 Task: Create a section Dependency Management Sprint and in the section, add a milestone Web Application Security in the project ApexLine
Action: Mouse moved to (447, 325)
Screenshot: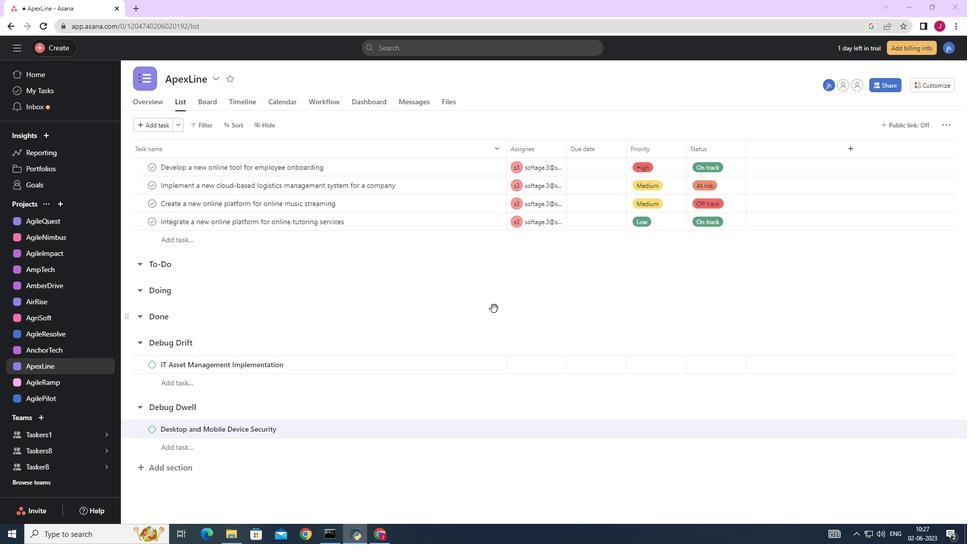 
Action: Mouse scrolled (461, 320) with delta (0, 0)
Screenshot: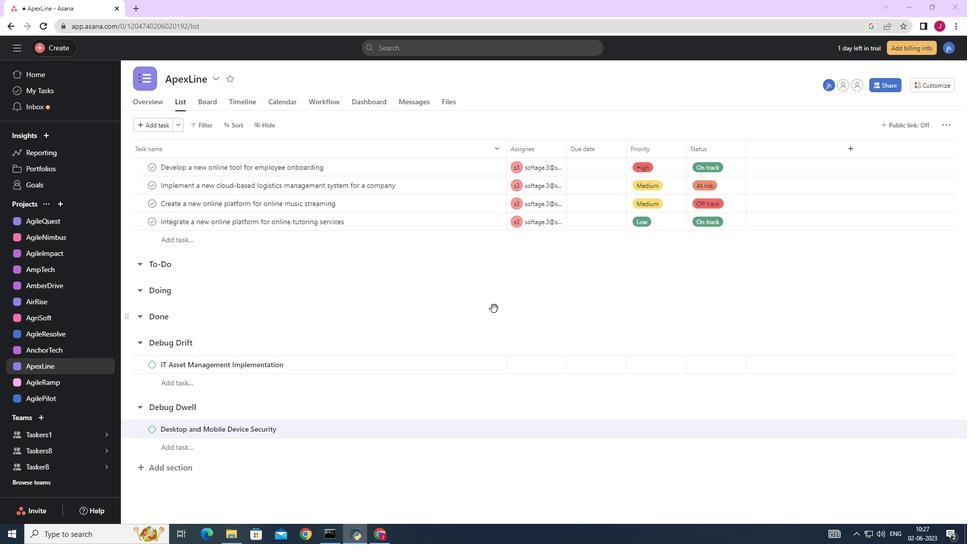 
Action: Mouse moved to (447, 325)
Screenshot: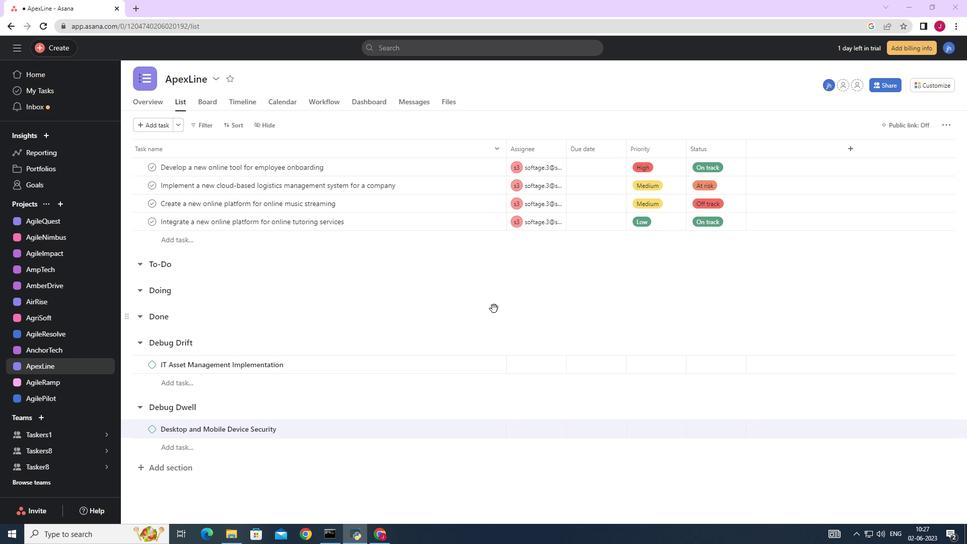 
Action: Mouse scrolled (451, 323) with delta (0, 0)
Screenshot: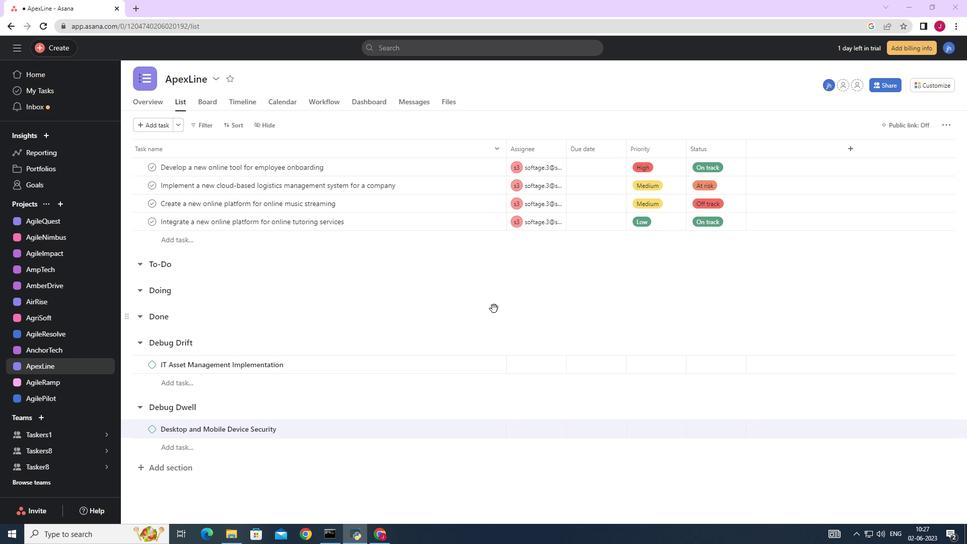 
Action: Mouse moved to (442, 327)
Screenshot: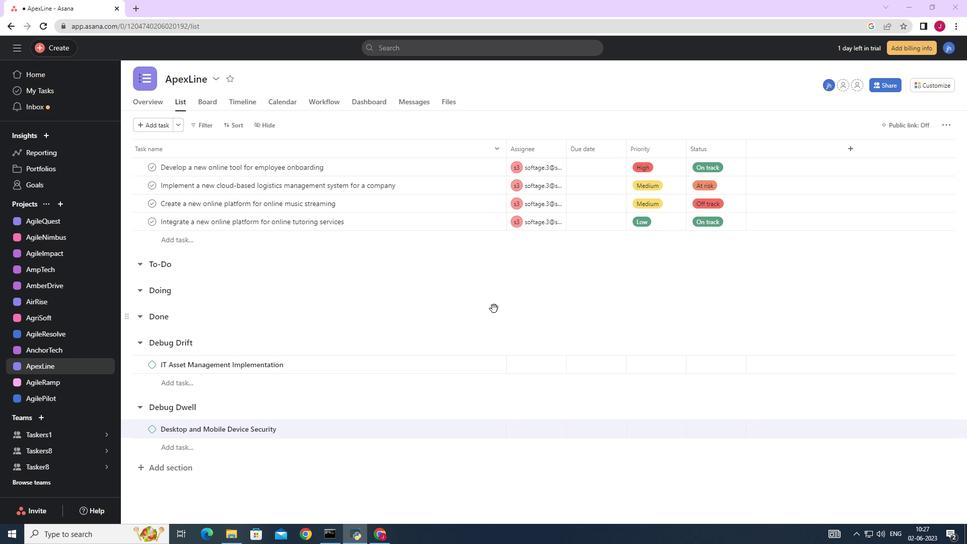 
Action: Mouse scrolled (449, 324) with delta (0, 0)
Screenshot: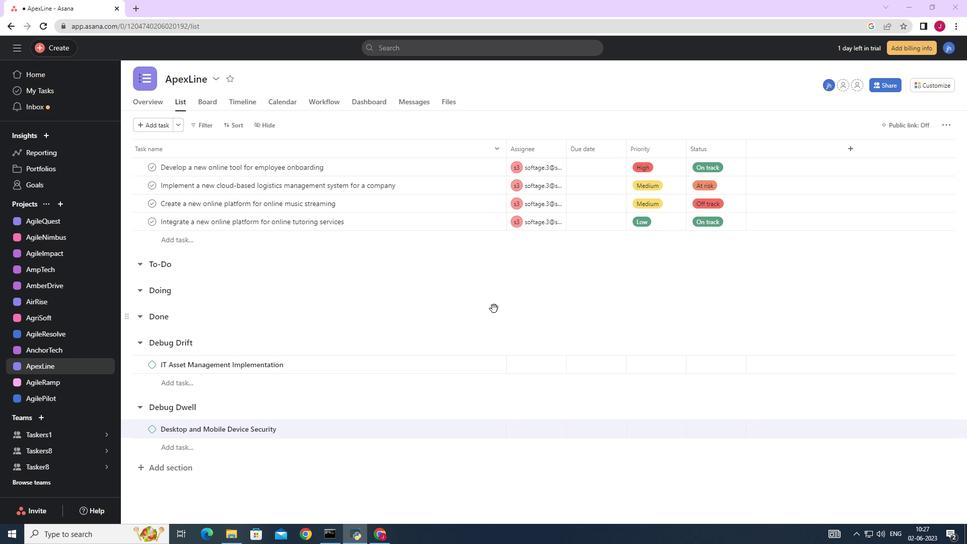 
Action: Mouse moved to (429, 334)
Screenshot: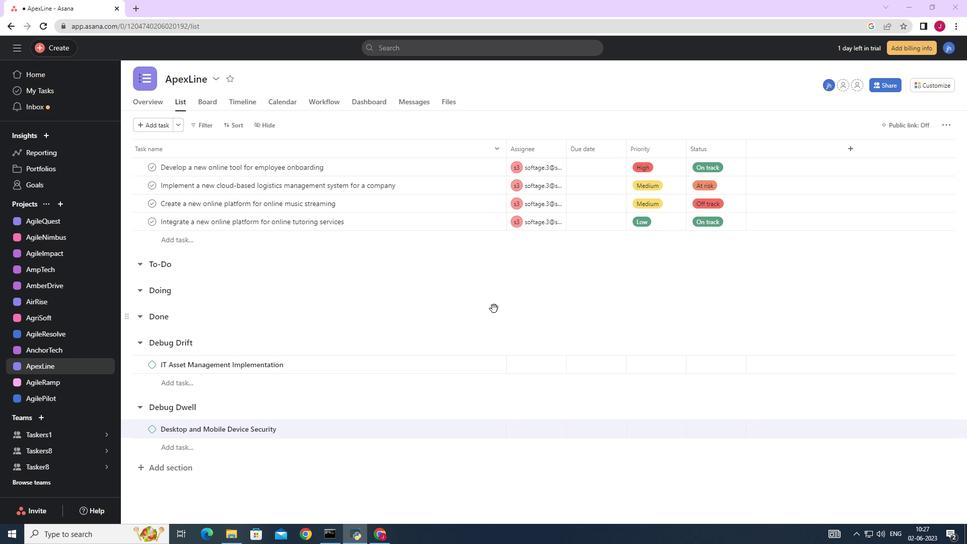 
Action: Mouse scrolled (448, 324) with delta (0, 0)
Screenshot: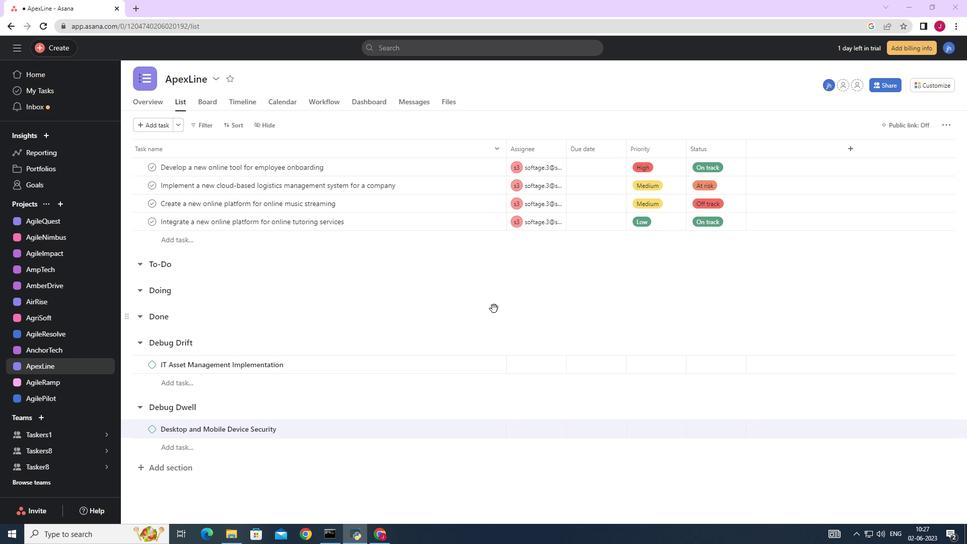 
Action: Mouse moved to (421, 336)
Screenshot: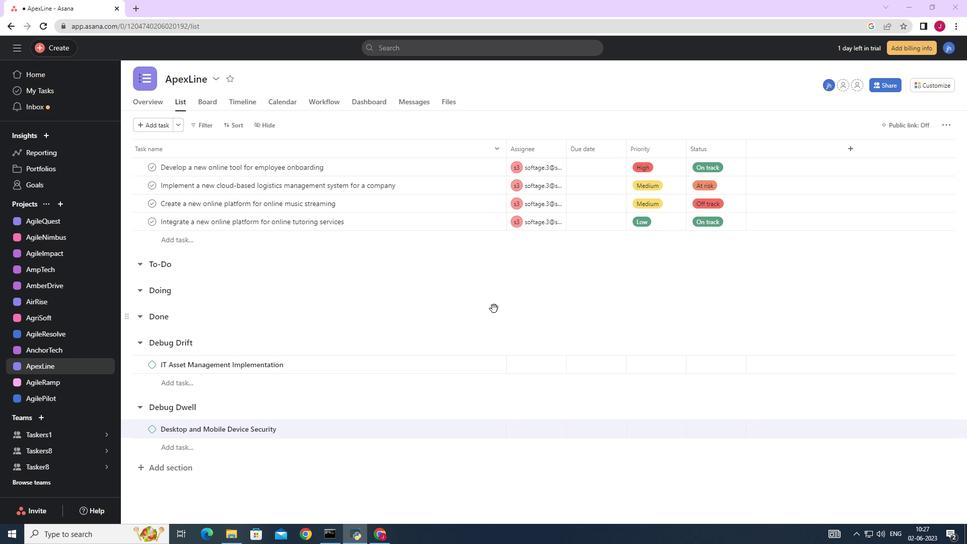 
Action: Mouse scrolled (447, 325) with delta (0, 0)
Screenshot: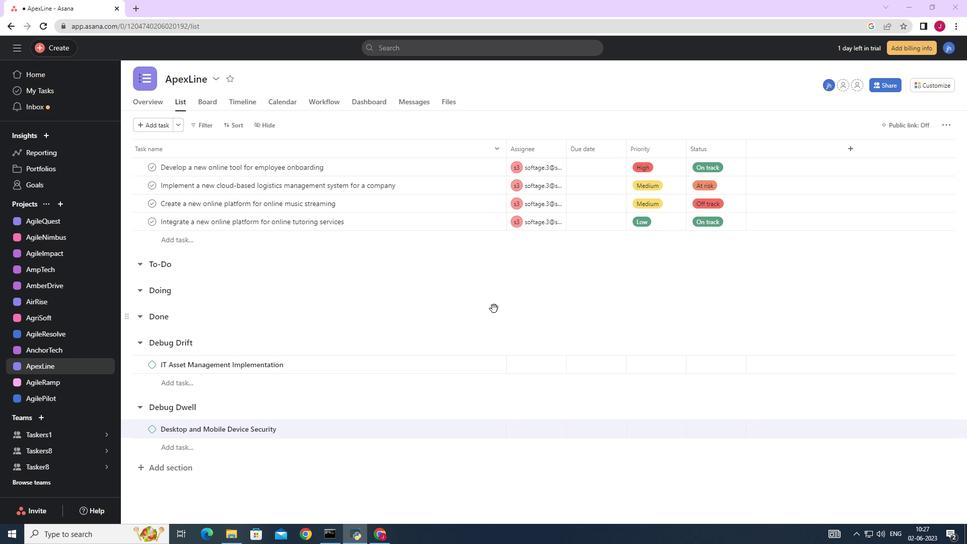 
Action: Mouse moved to (173, 466)
Screenshot: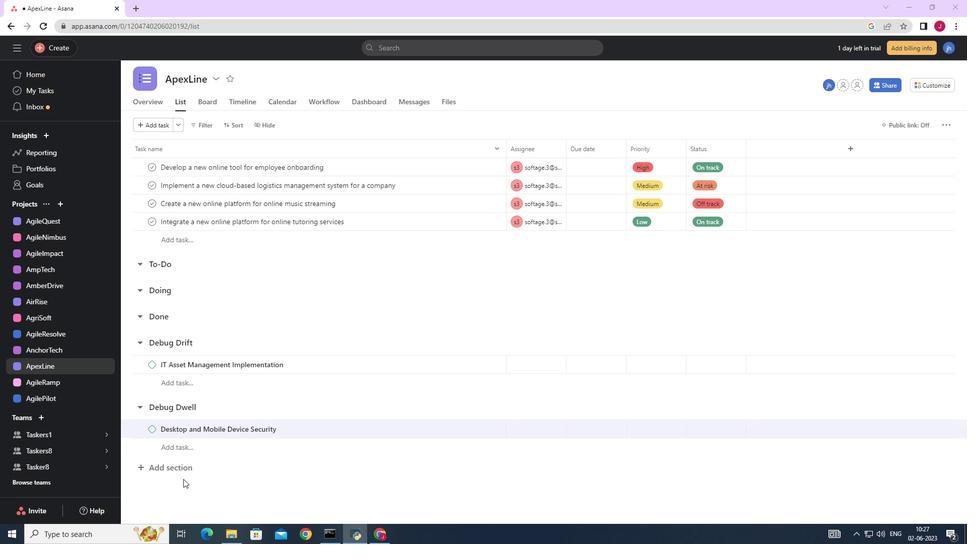 
Action: Mouse pressed left at (173, 466)
Screenshot: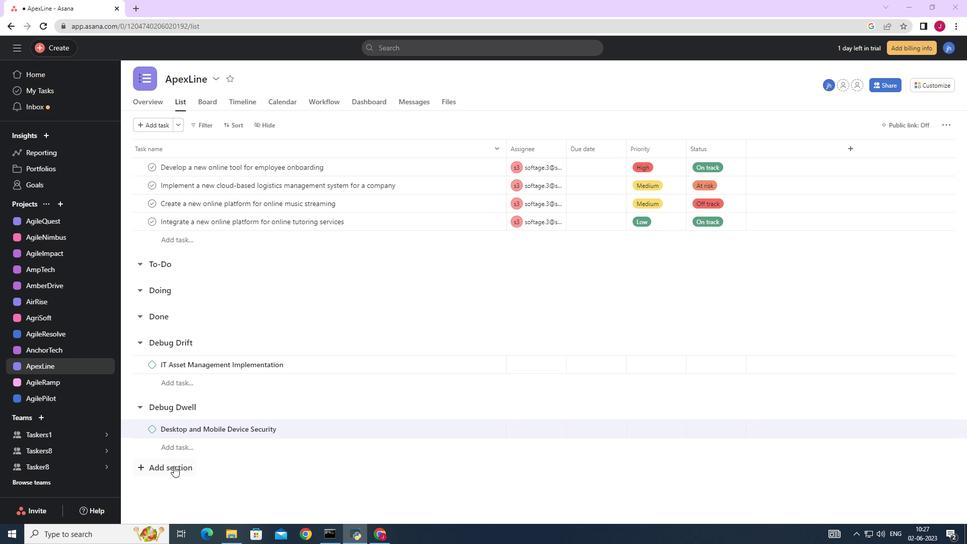 
Action: Mouse moved to (175, 469)
Screenshot: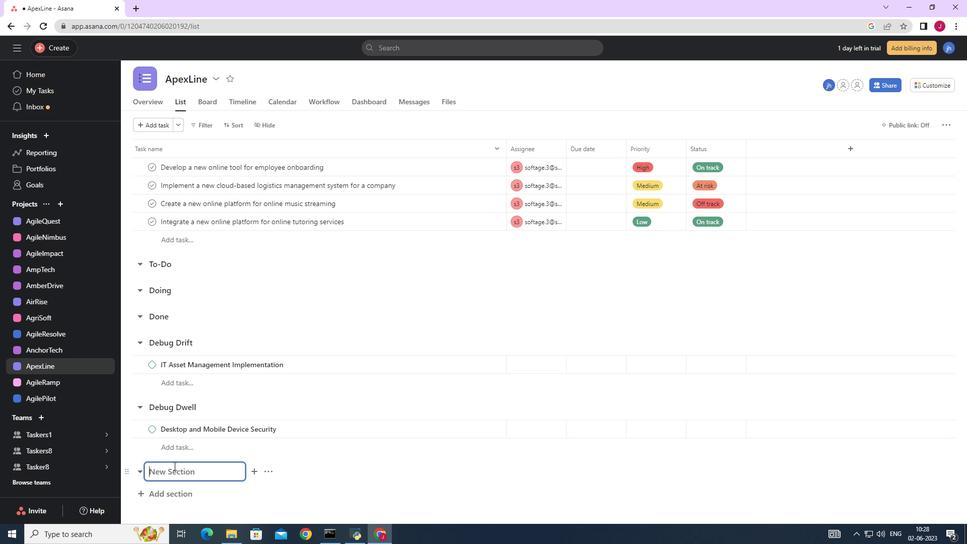 
Action: Key pressed <Key.caps_lock>D<Key.caps_lock>ependency<Key.space><Key.caps_lock>M<Key.caps_lock>anagement<Key.space><Key.caps_lock>S<Key.caps_lock>print<Key.enter><Key.caps_lock>W<Key.caps_lock>eb<Key.space><Key.caps_lock>A<Key.caps_lock>pplication<Key.space><Key.caps_lock>S<Key.caps_lock>ecurity
Screenshot: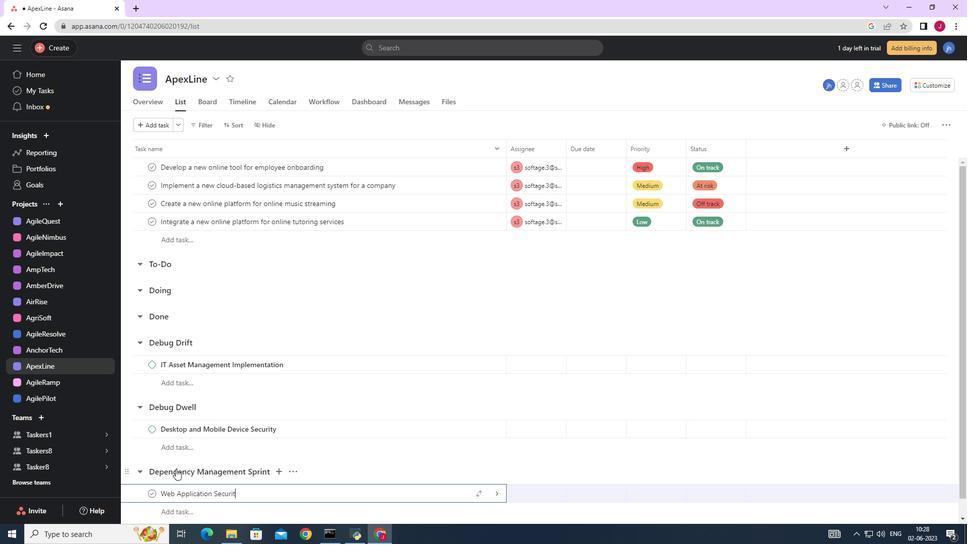 
Action: Mouse moved to (499, 494)
Screenshot: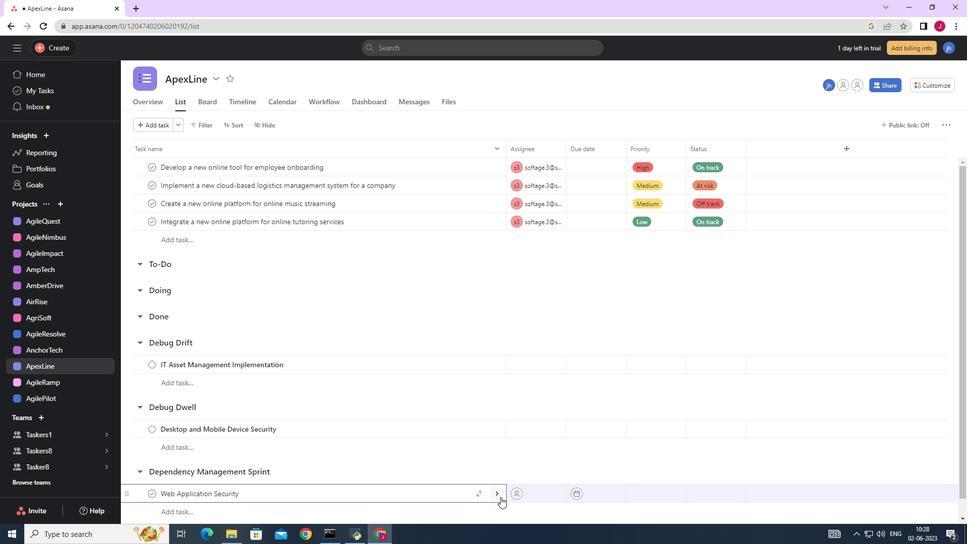 
Action: Mouse pressed left at (499, 494)
Screenshot: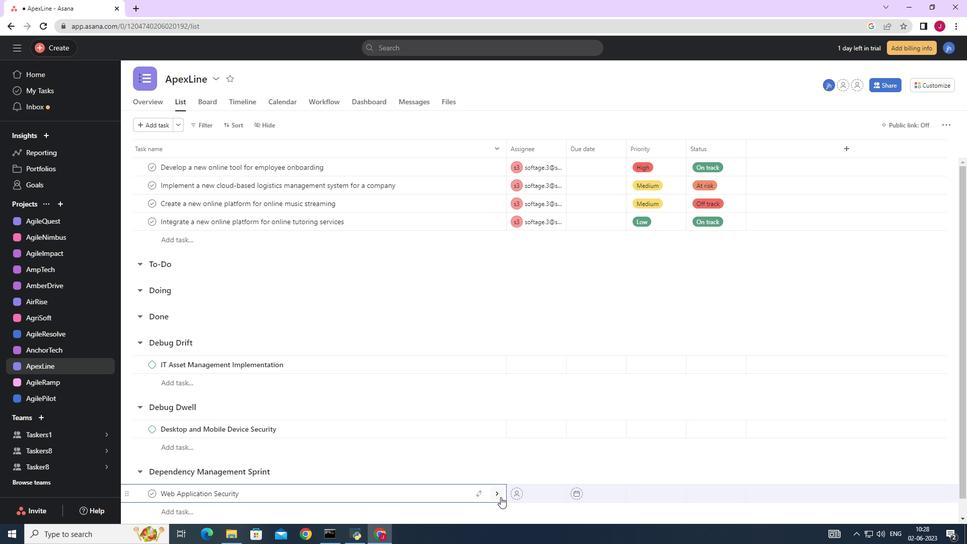
Action: Mouse moved to (928, 127)
Screenshot: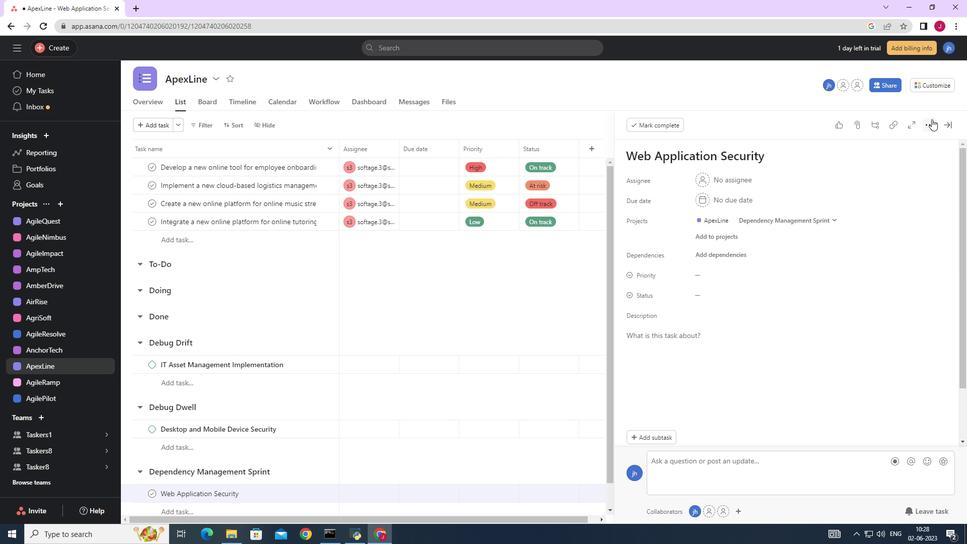 
Action: Mouse pressed left at (928, 127)
Screenshot: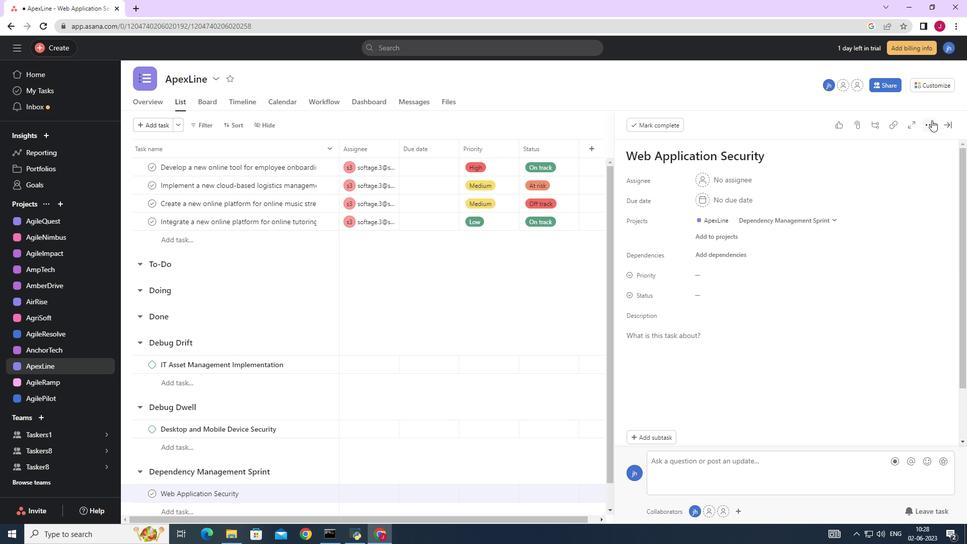 
Action: Mouse moved to (836, 161)
Screenshot: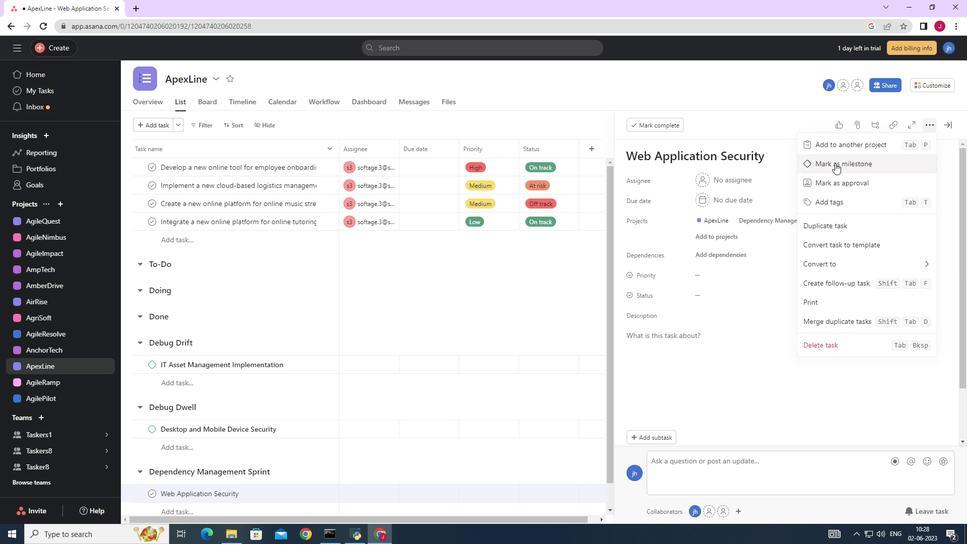 
Action: Mouse pressed left at (836, 161)
Screenshot: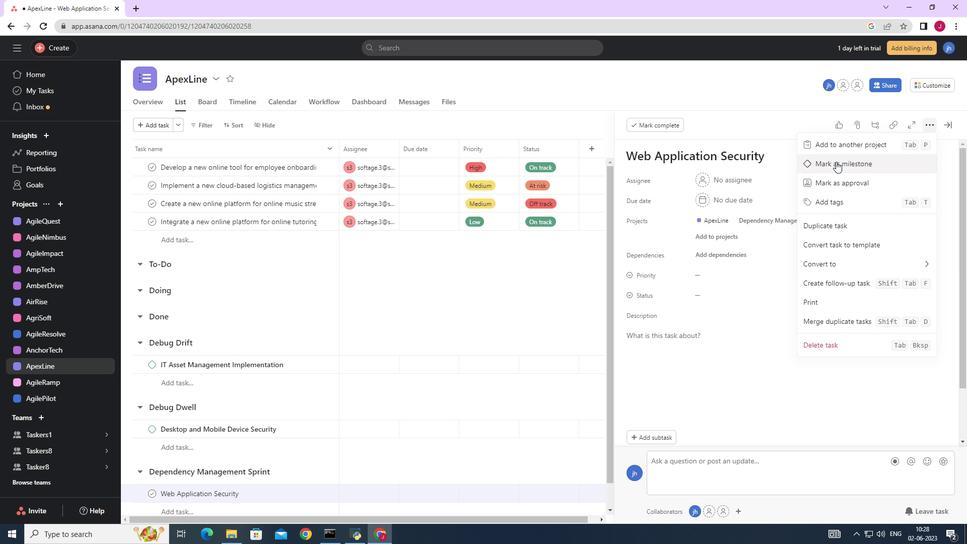 
Action: Mouse moved to (951, 124)
Screenshot: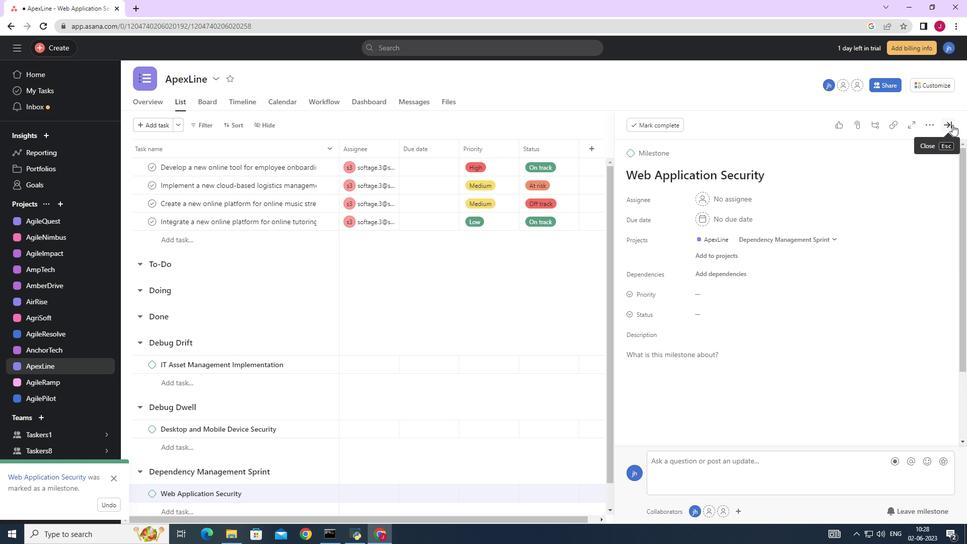 
Action: Mouse pressed left at (951, 124)
Screenshot: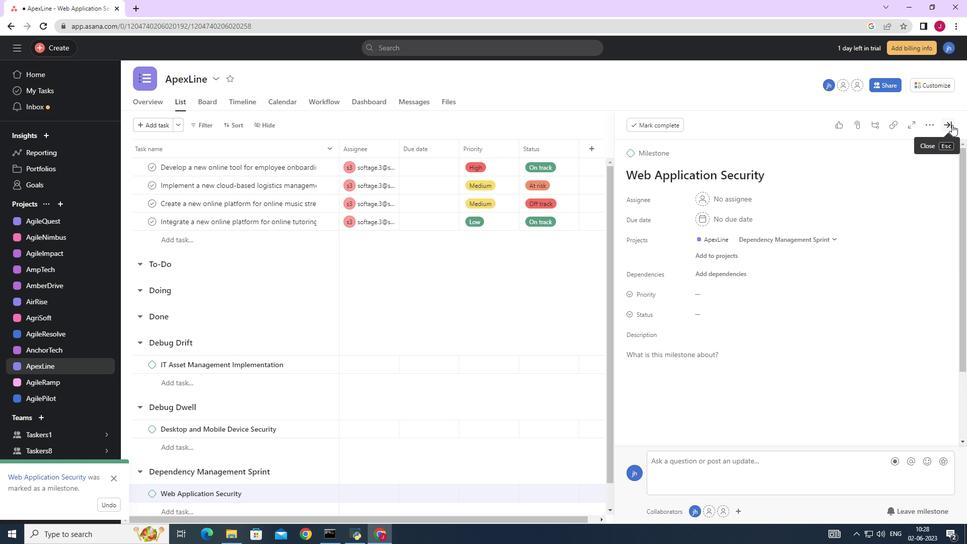 
Action: Mouse moved to (635, 273)
Screenshot: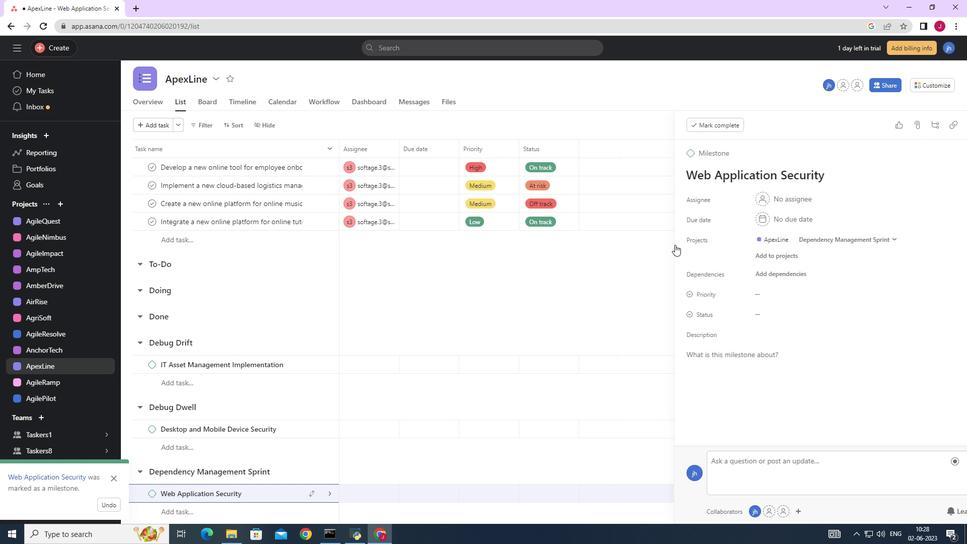 
